 Task: Create in the project WorthyTech and in the Backlog issue 'Create a new online platform for online photography courses with advanced image processing and editing features' a child issue 'Serverless computing application security testing and remediation', and assign it to team member softage.1@softage.net.
Action: Mouse moved to (946, 583)
Screenshot: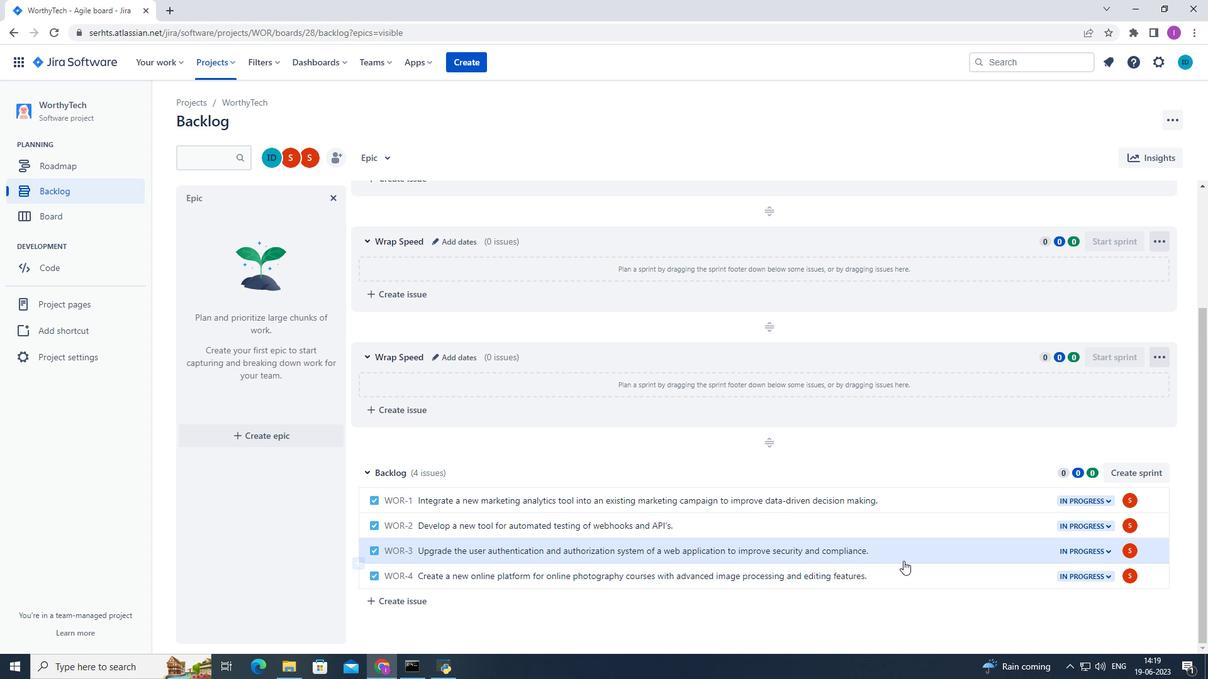 
Action: Mouse pressed left at (946, 583)
Screenshot: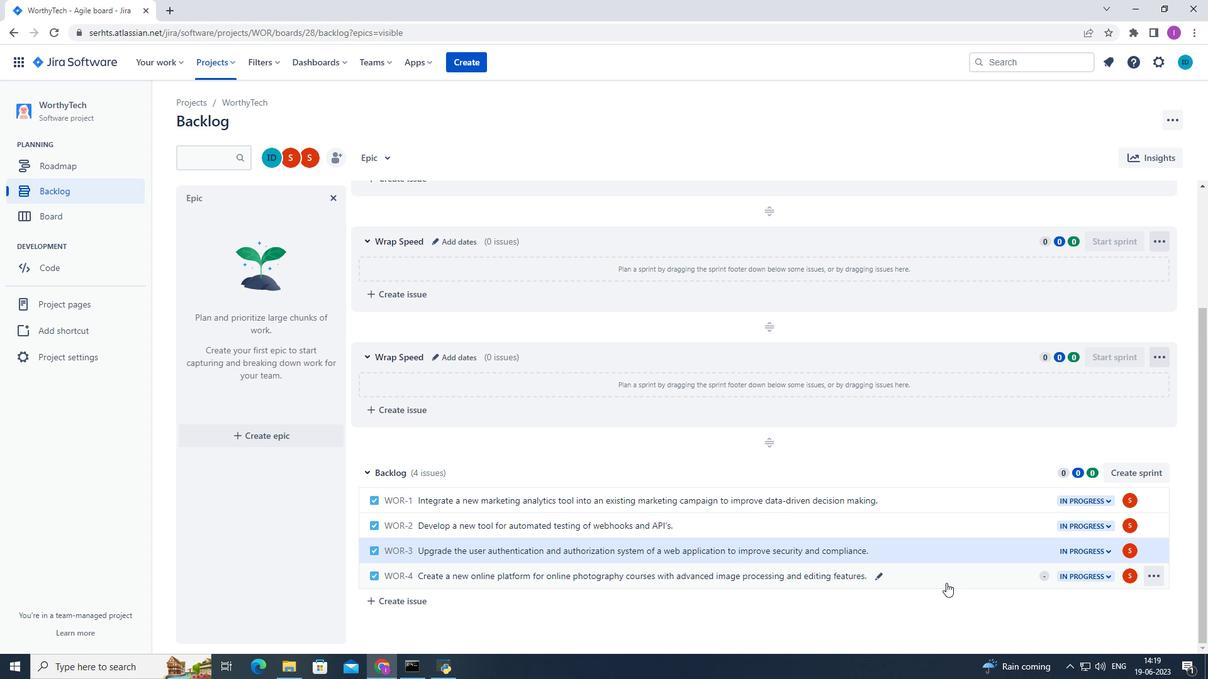
Action: Mouse moved to (983, 308)
Screenshot: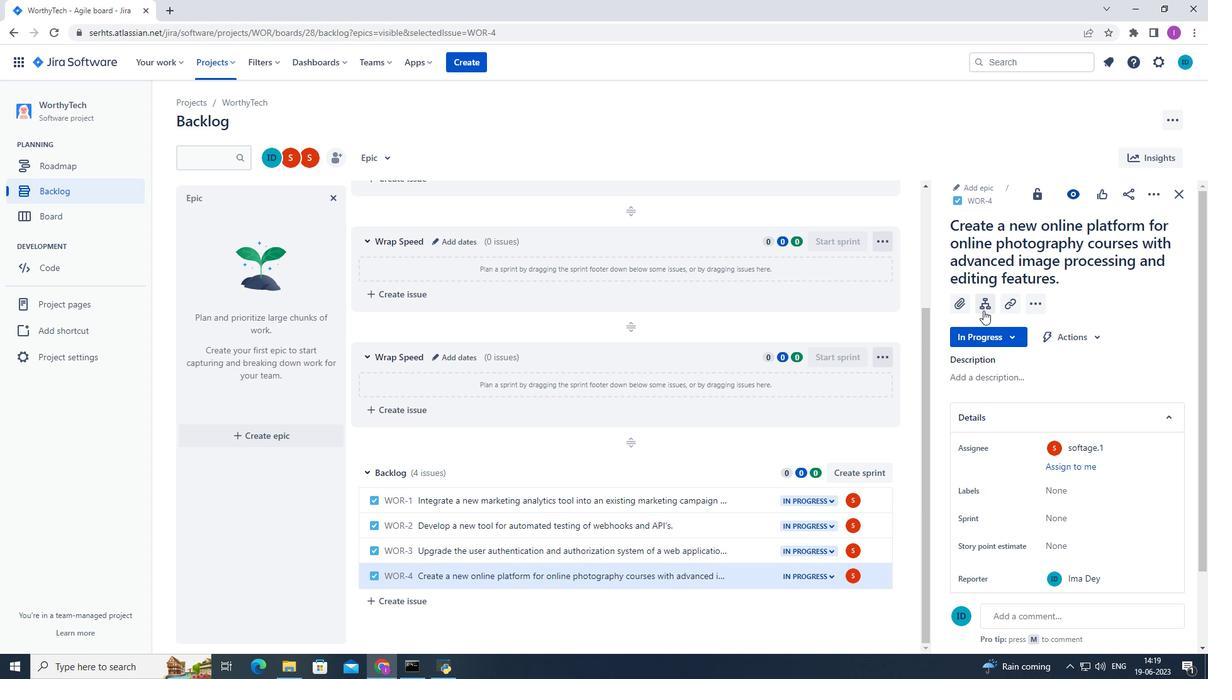 
Action: Mouse pressed left at (983, 308)
Screenshot: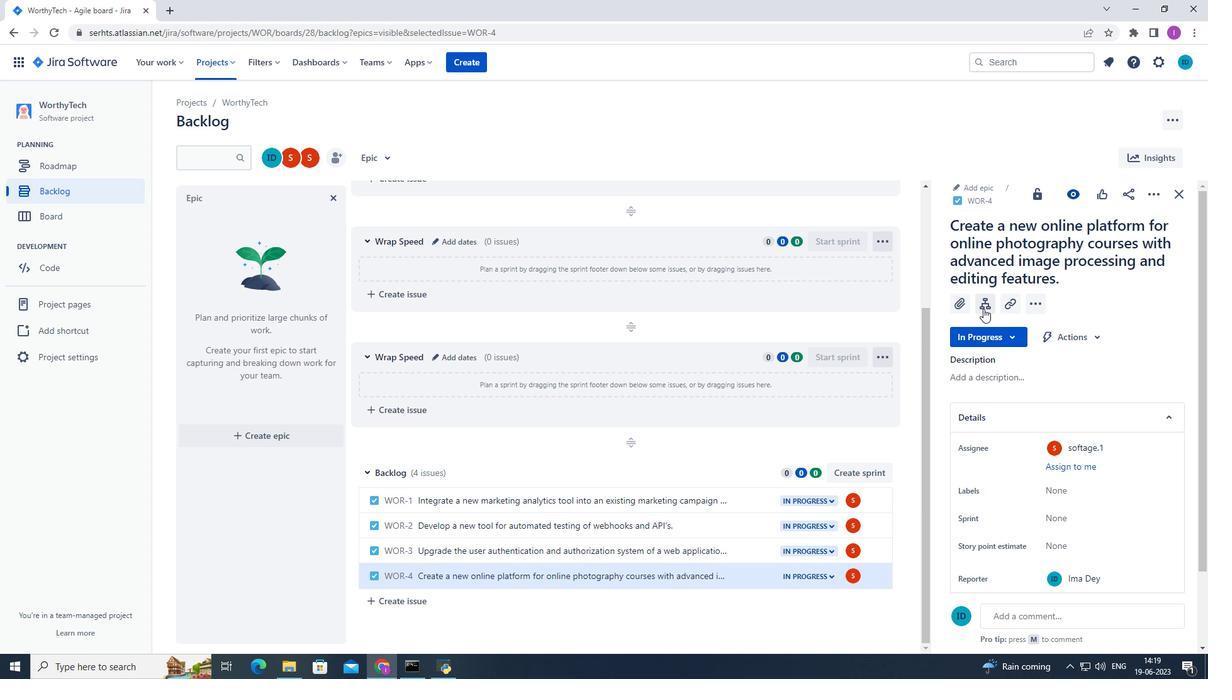 
Action: Mouse moved to (1005, 408)
Screenshot: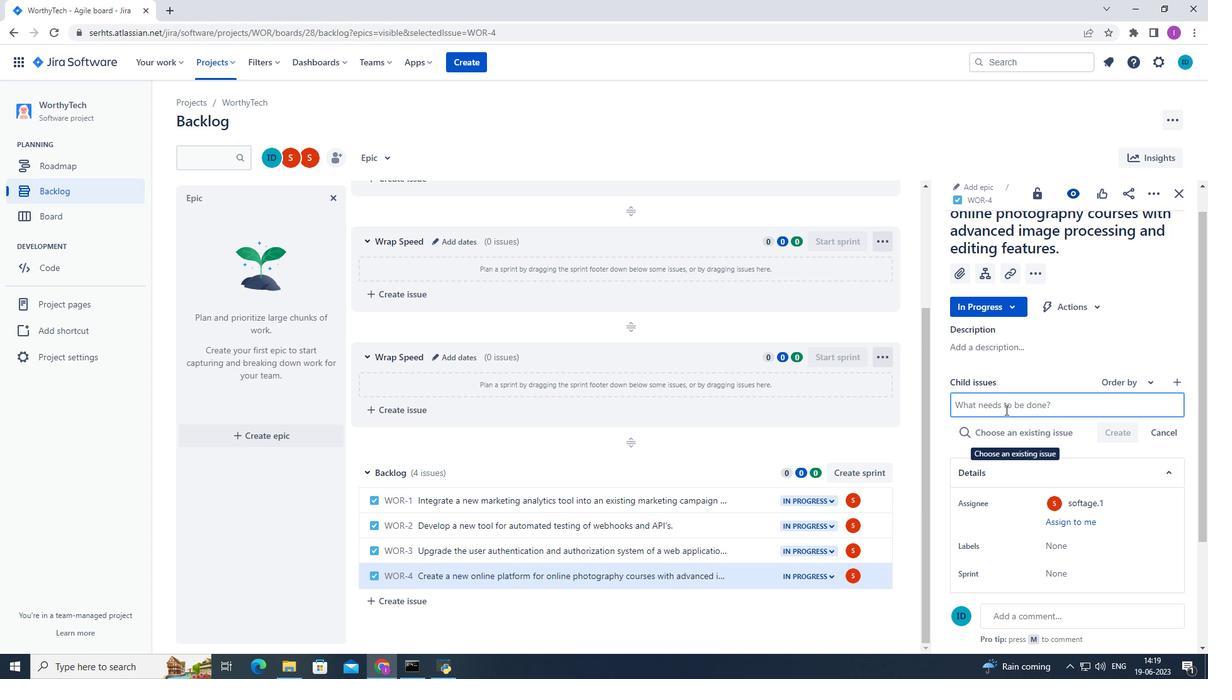 
Action: Mouse pressed left at (1005, 408)
Screenshot: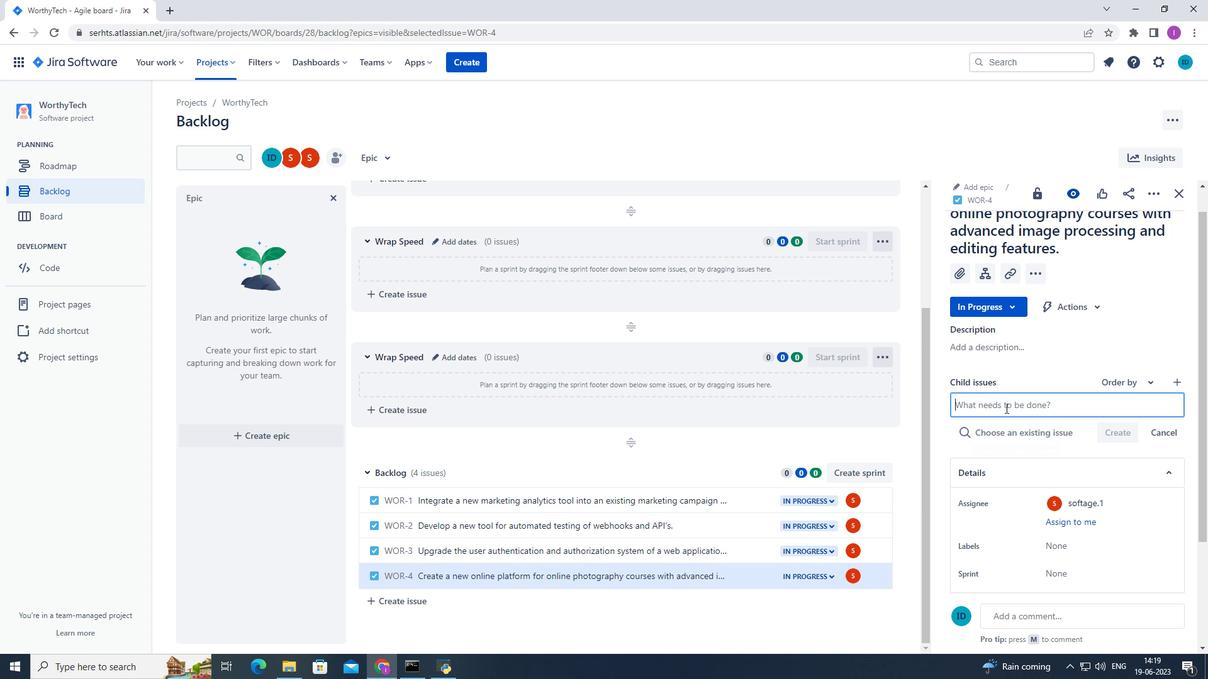 
Action: Mouse moved to (1031, 381)
Screenshot: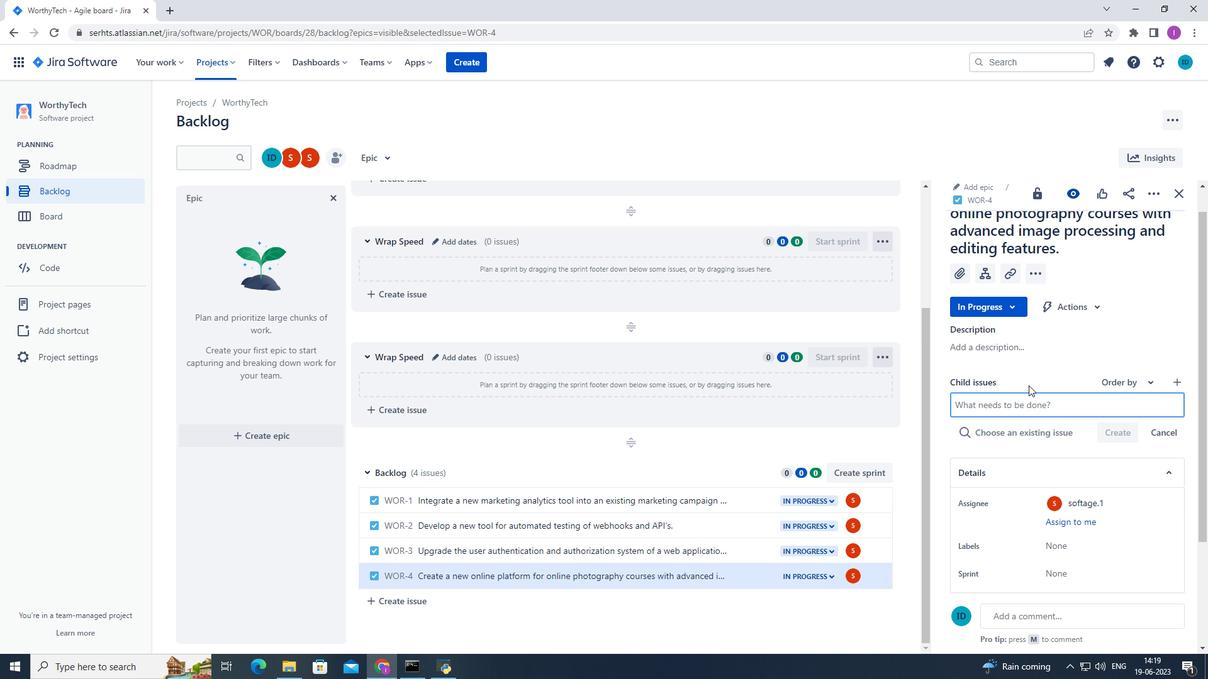 
Action: Key pressed <Key.shift>Sw<Key.backspace>erverless<Key.space>computing<Key.space>application<Key.space>security<Key.space>testing<Key.space>and<Key.space>remediation
Screenshot: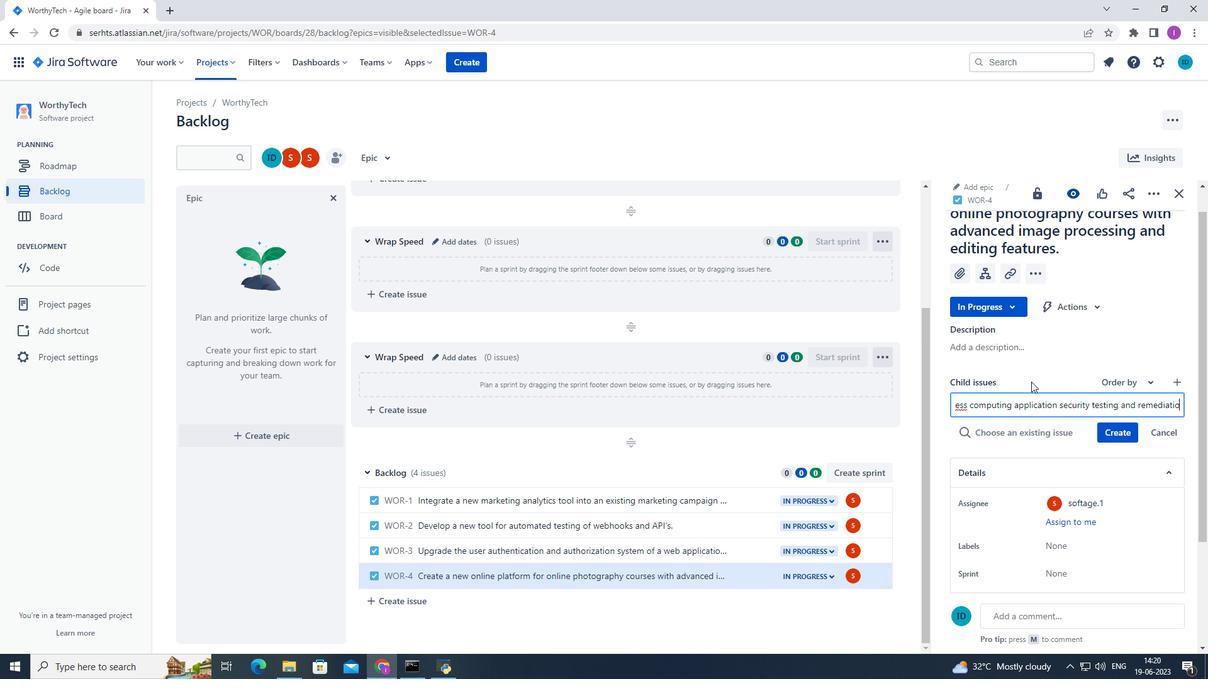 
Action: Mouse moved to (1142, 398)
Screenshot: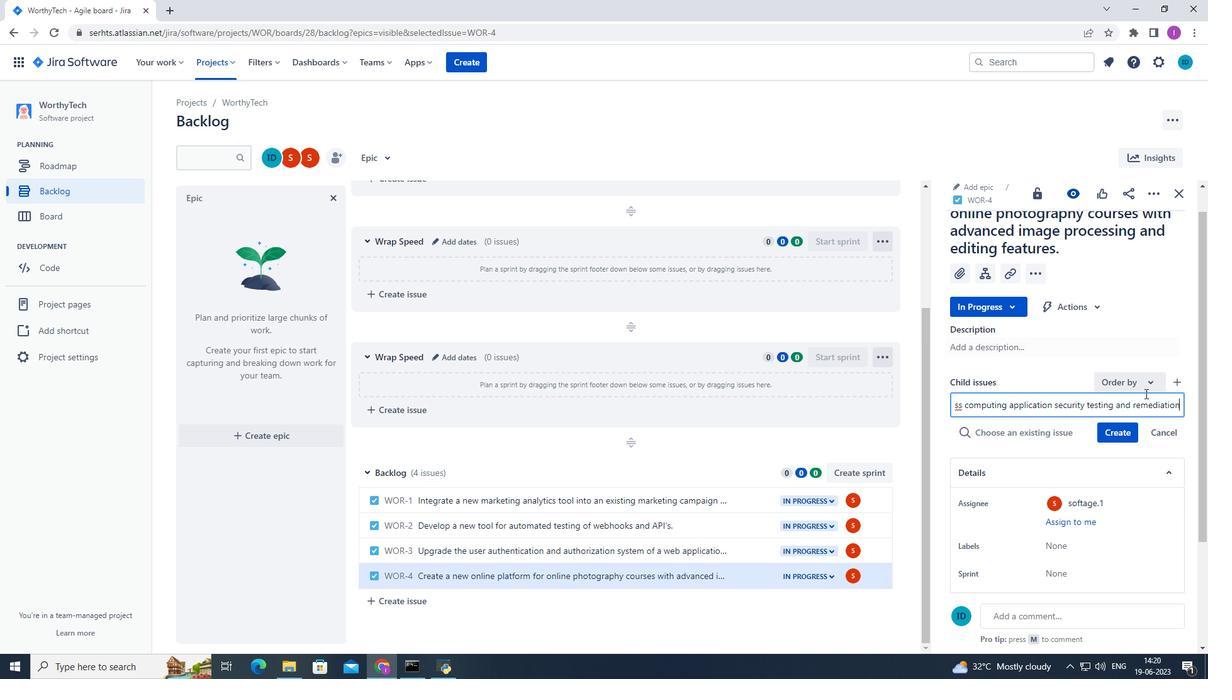 
Action: Key pressed <Key.enter>
Screenshot: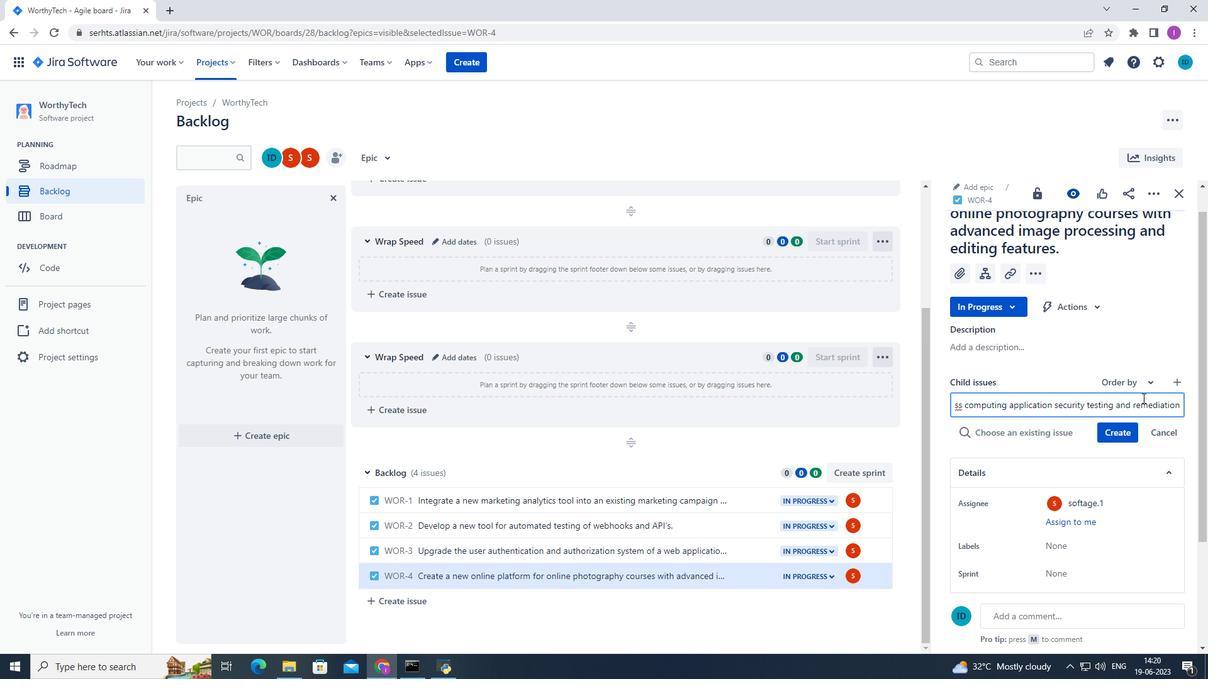 
Action: Mouse moved to (1122, 413)
Screenshot: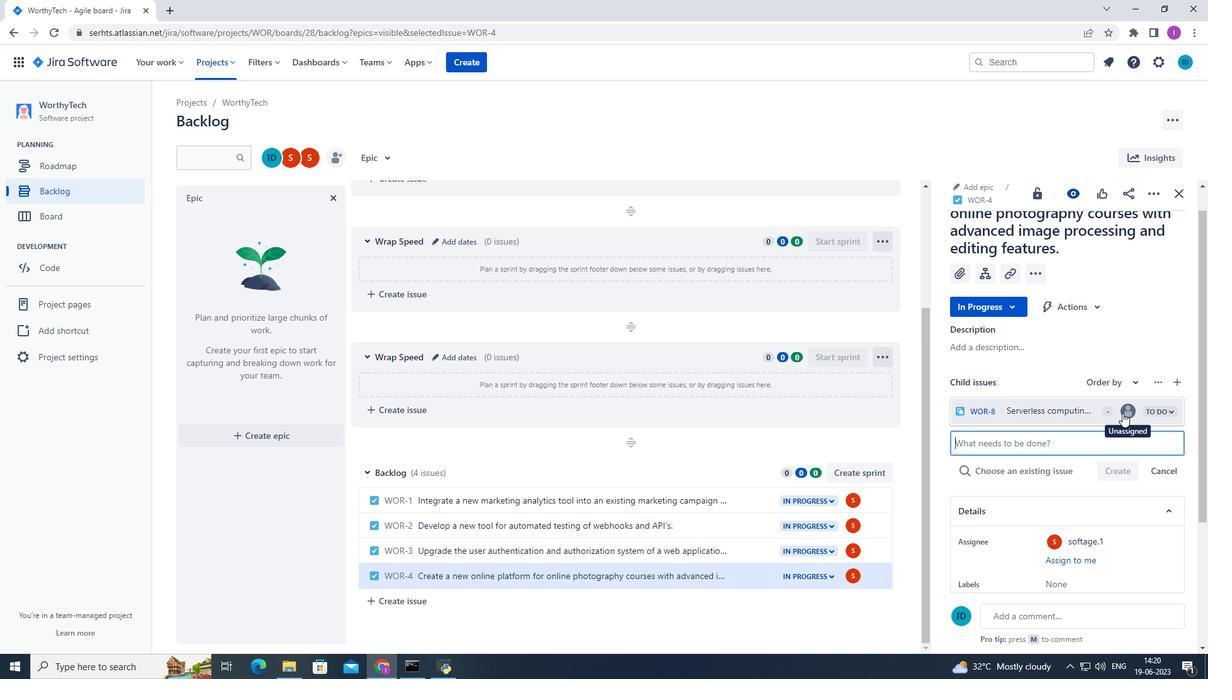 
Action: Mouse pressed left at (1122, 413)
Screenshot: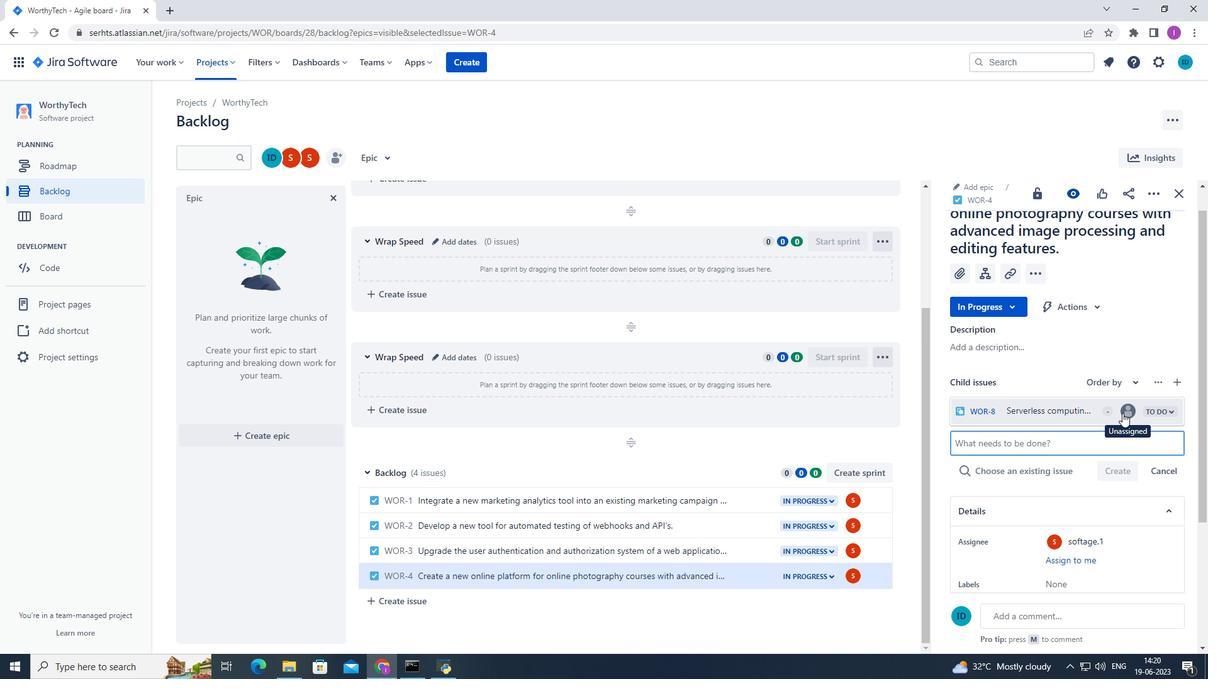 
Action: Mouse moved to (994, 447)
Screenshot: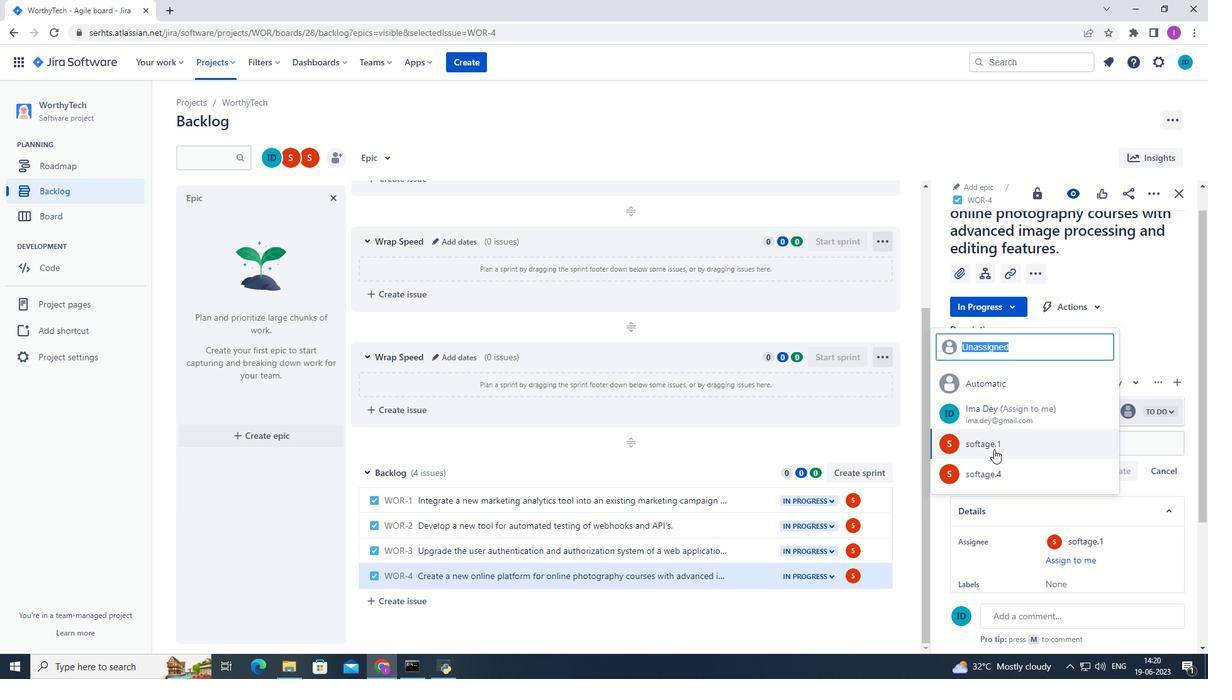 
Action: Mouse pressed left at (994, 447)
Screenshot: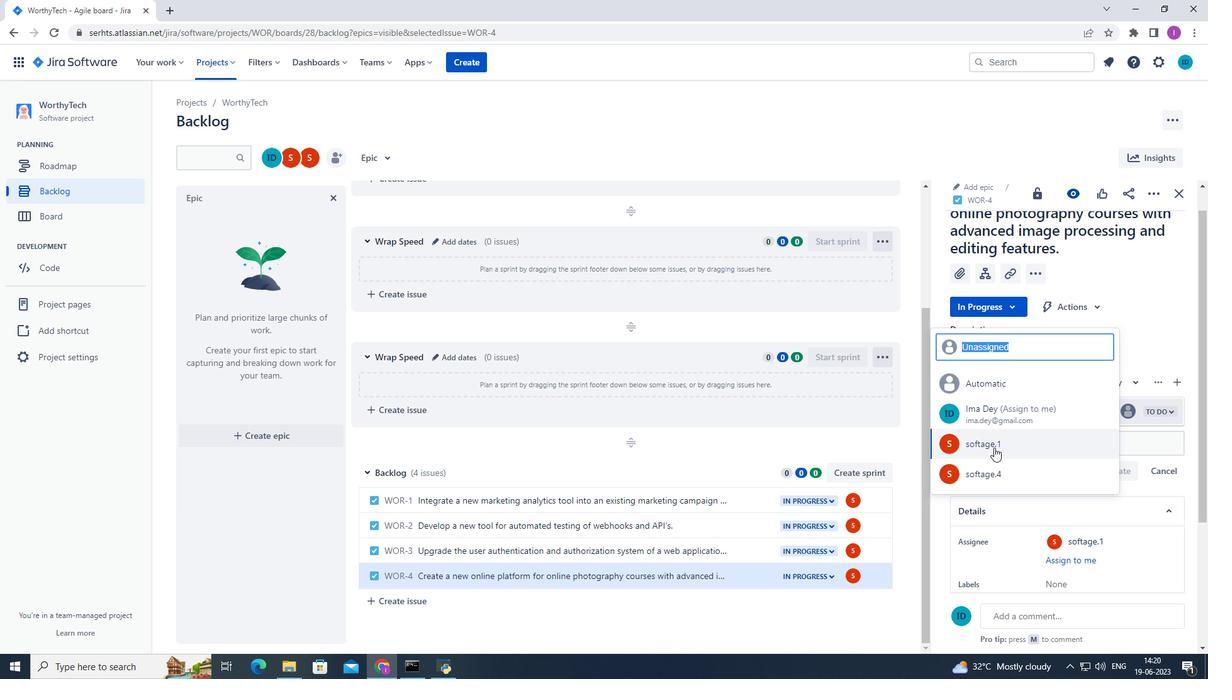 
Action: Mouse moved to (1023, 433)
Screenshot: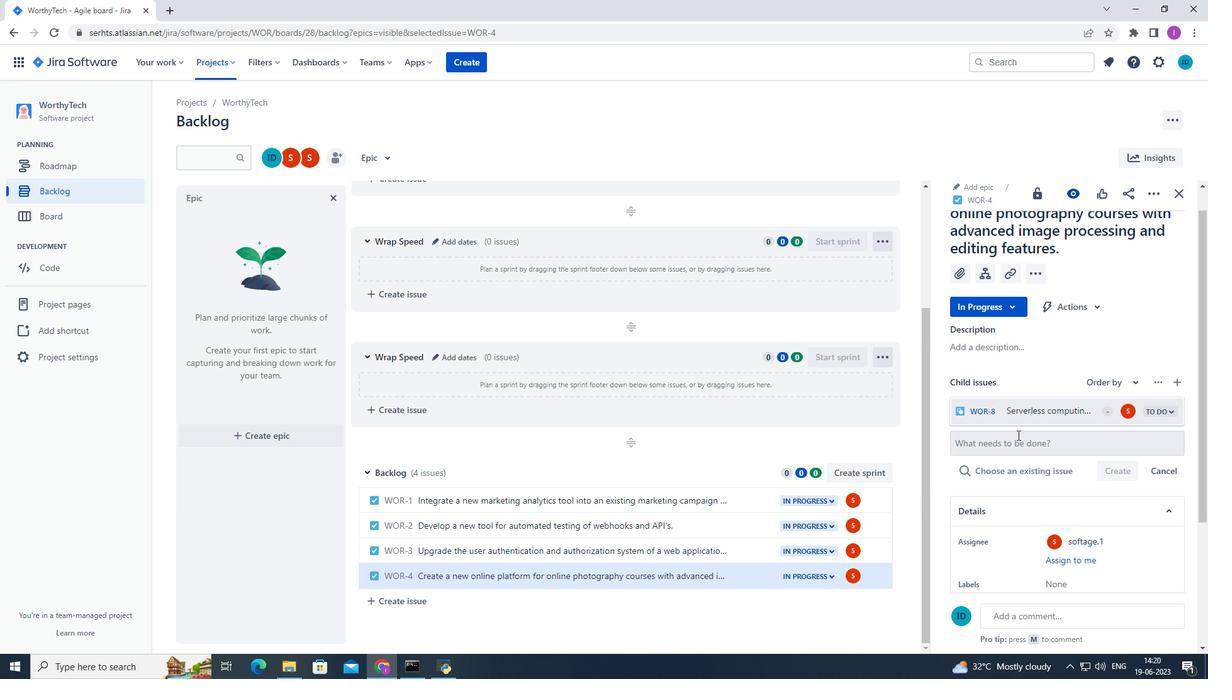 
